 Task: Measure the distance of a running route in Central Park, New York City.
Action: Mouse moved to (80, 78)
Screenshot: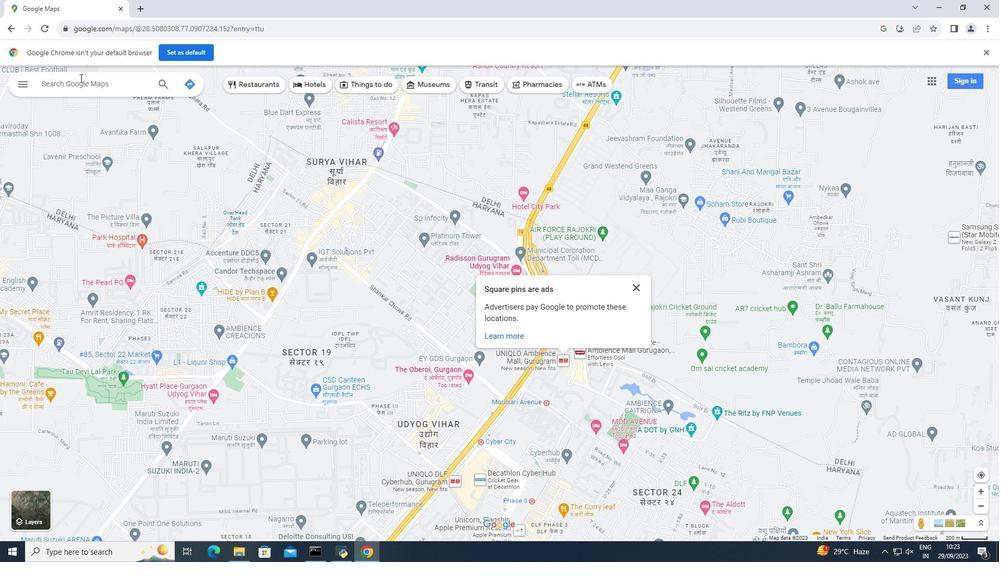 
Action: Mouse pressed left at (80, 78)
Screenshot: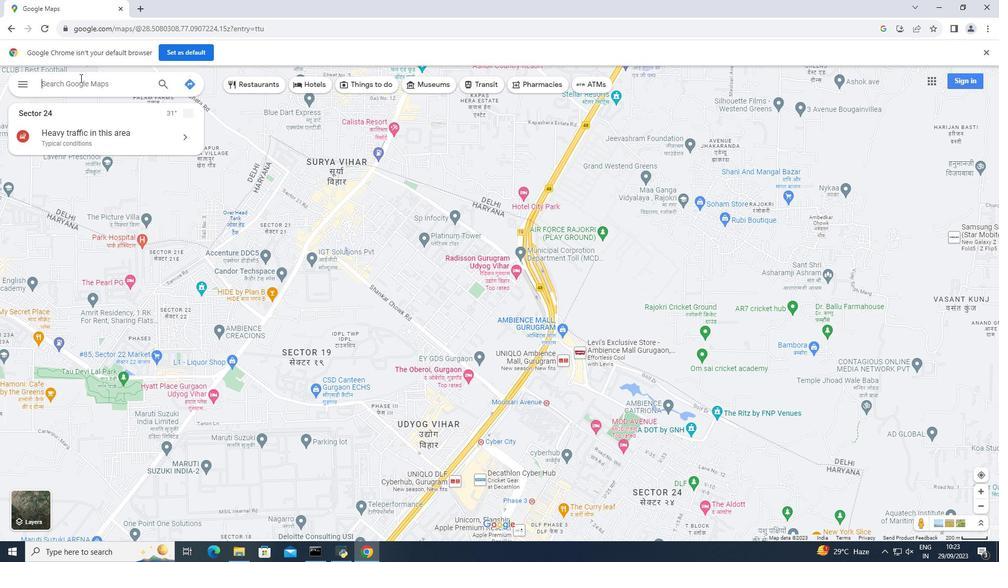 
Action: Mouse moved to (81, 79)
Screenshot: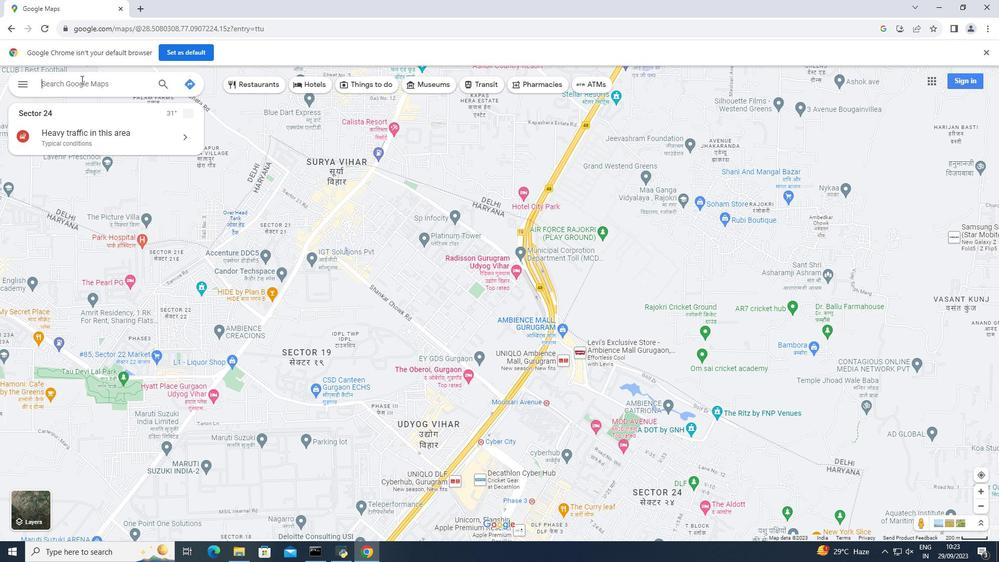 
Action: Key pressed <Key.caps_lock><Key.caps_lock><Key.caps_lock><Key.caps_lock>new<Key.space>york<Key.space>city
Screenshot: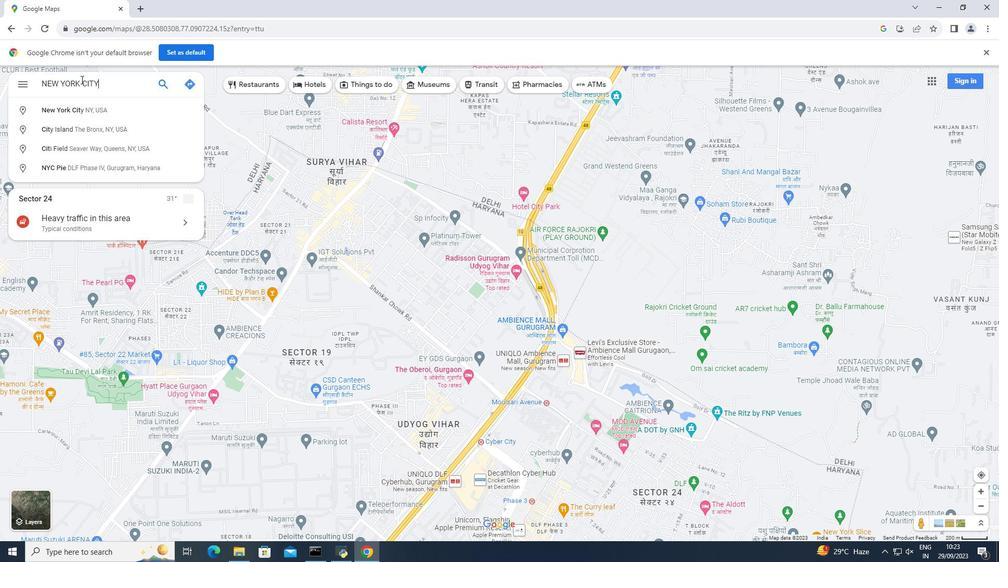 
Action: Mouse moved to (83, 108)
Screenshot: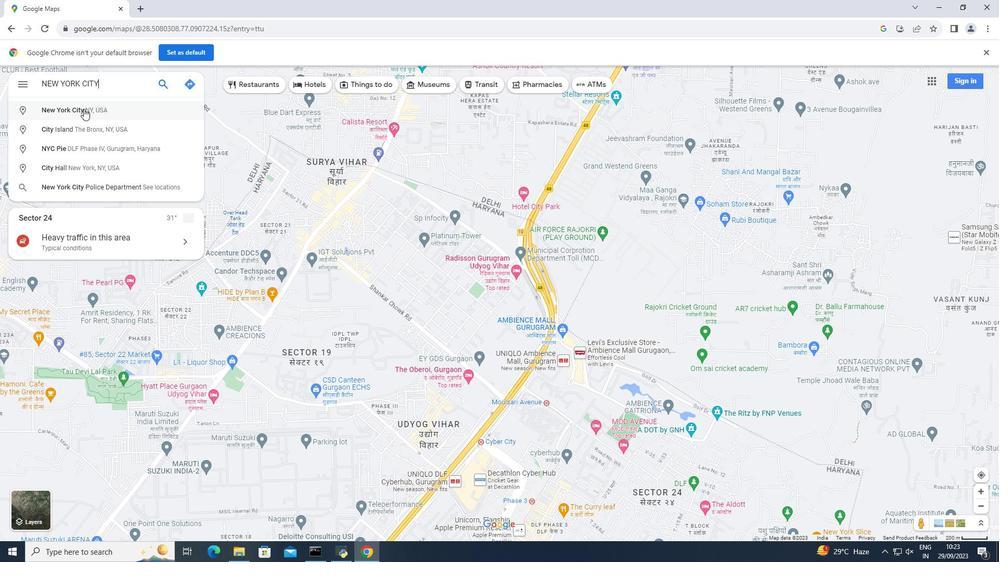 
Action: Mouse pressed left at (83, 108)
Screenshot: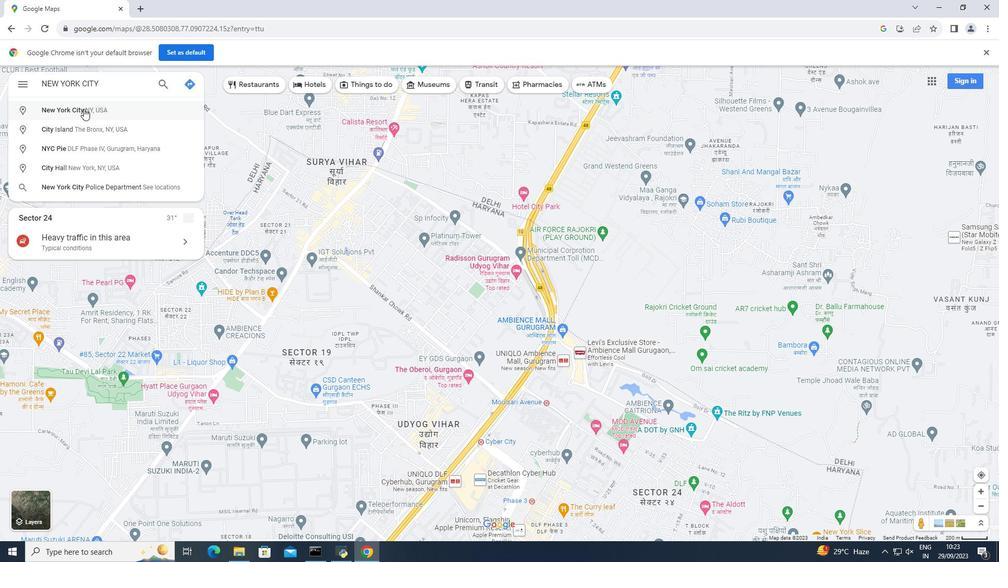 
Action: Mouse moved to (33, 260)
Screenshot: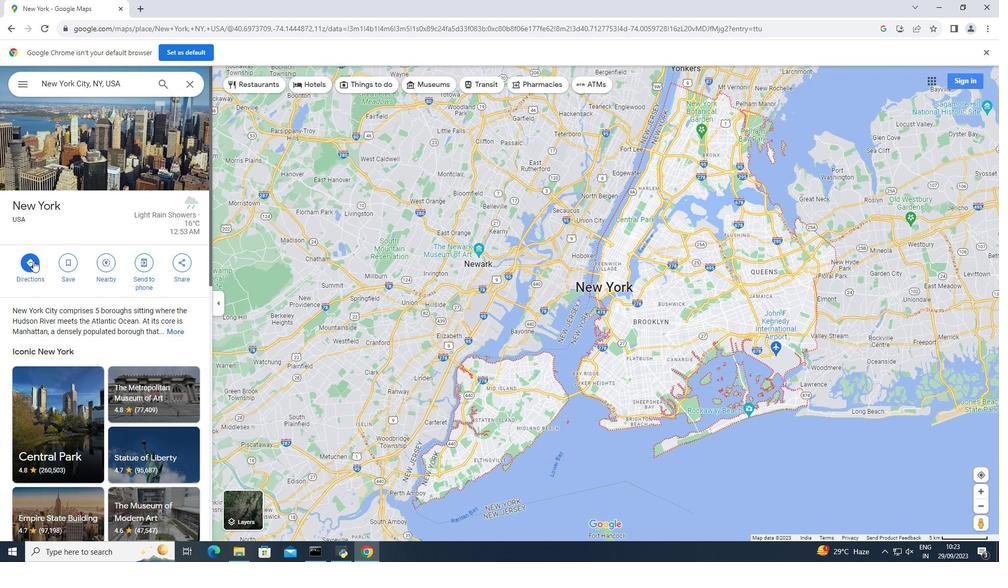 
Action: Mouse pressed left at (33, 260)
Screenshot: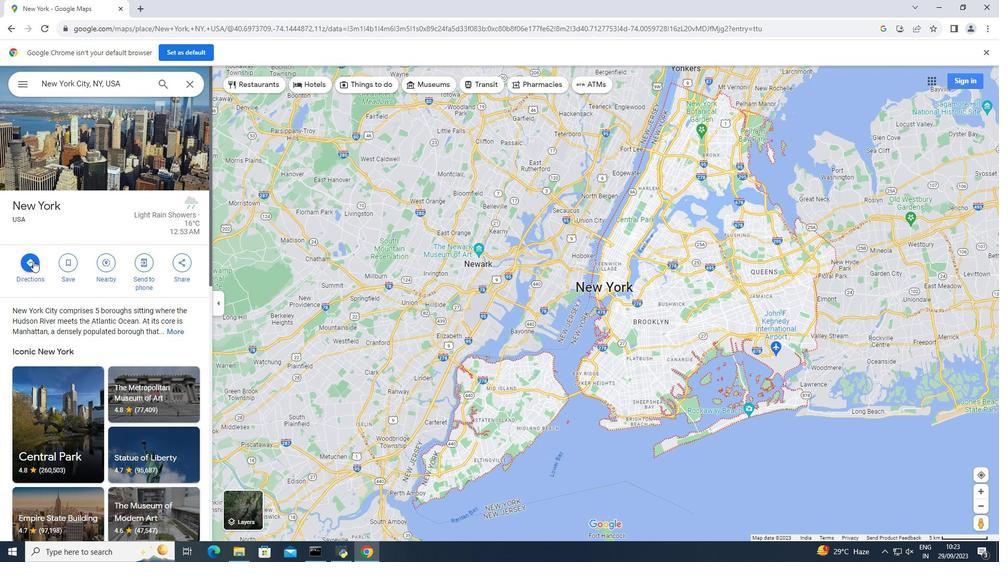 
Action: Mouse moved to (73, 115)
Screenshot: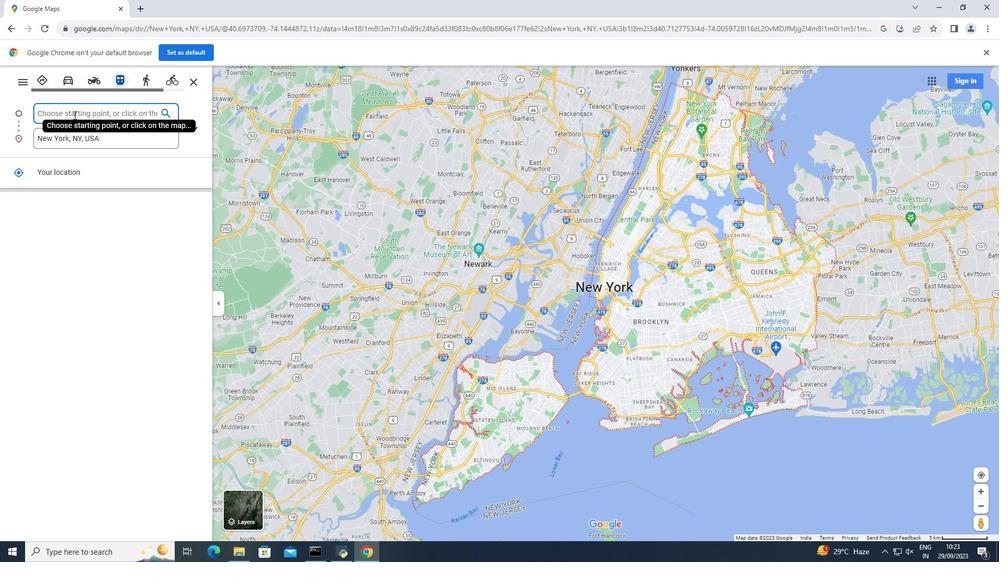 
Action: Mouse pressed left at (73, 115)
Screenshot: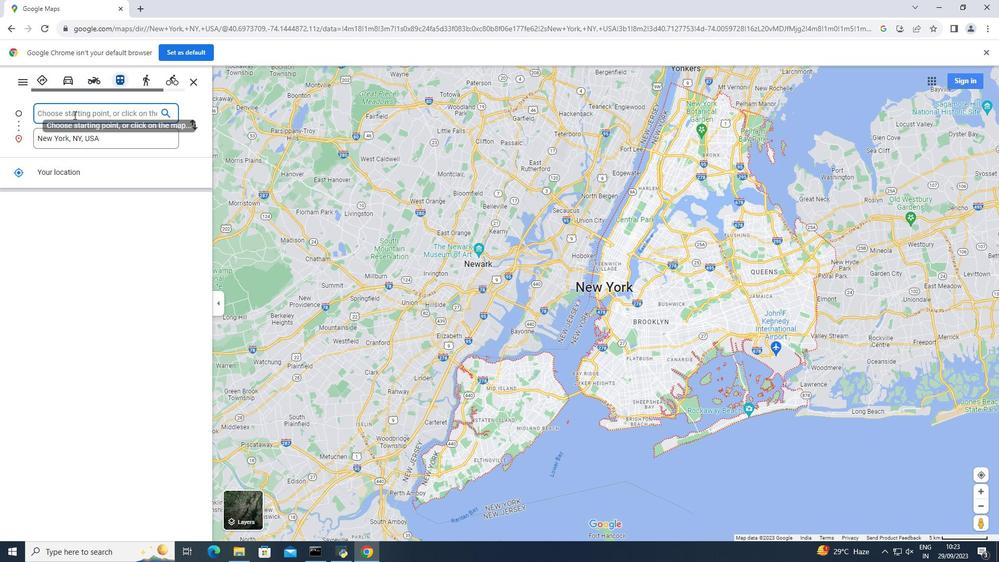 
Action: Key pressed central<Key.space>park
Screenshot: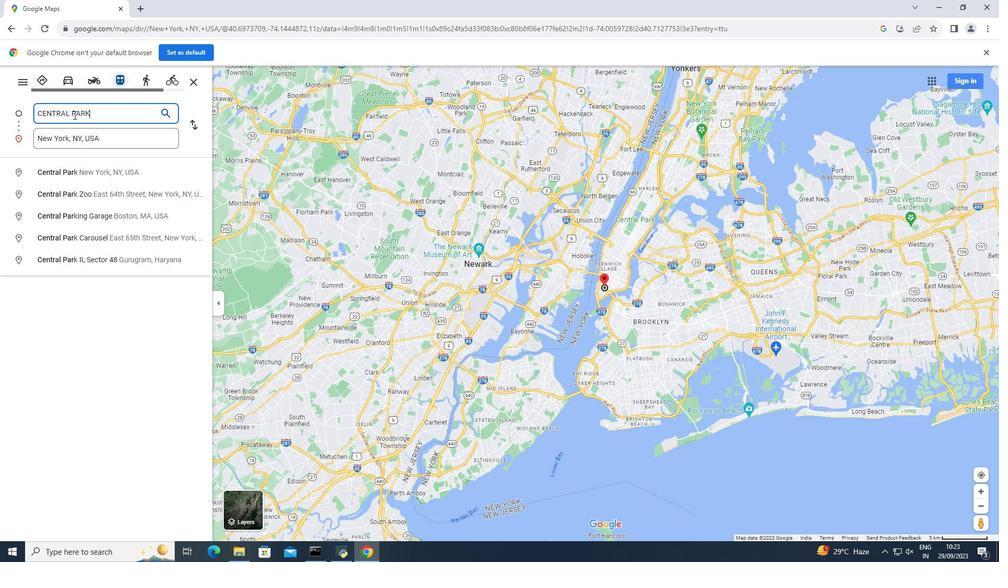 
Action: Mouse moved to (92, 170)
Screenshot: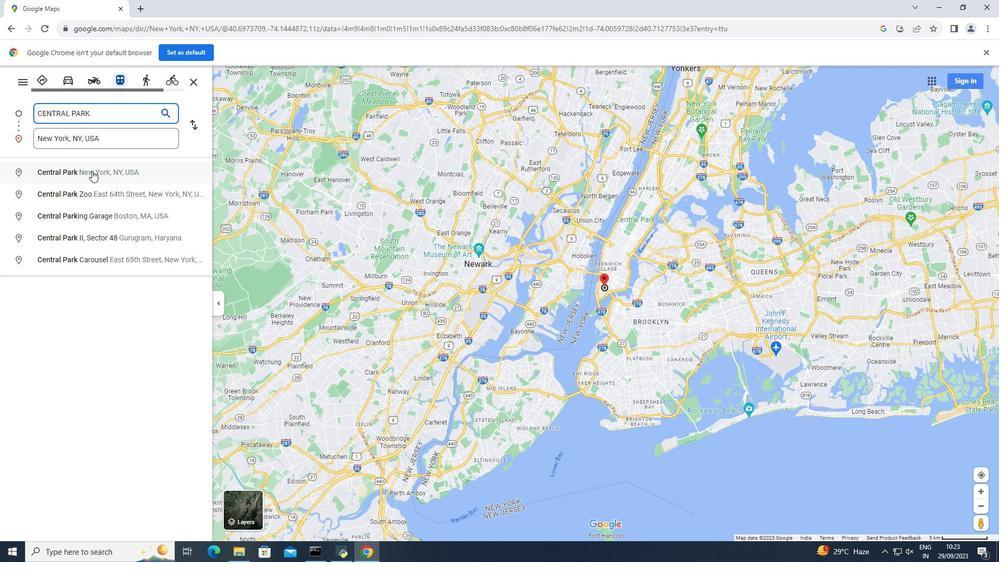 
Action: Mouse pressed left at (92, 170)
Screenshot: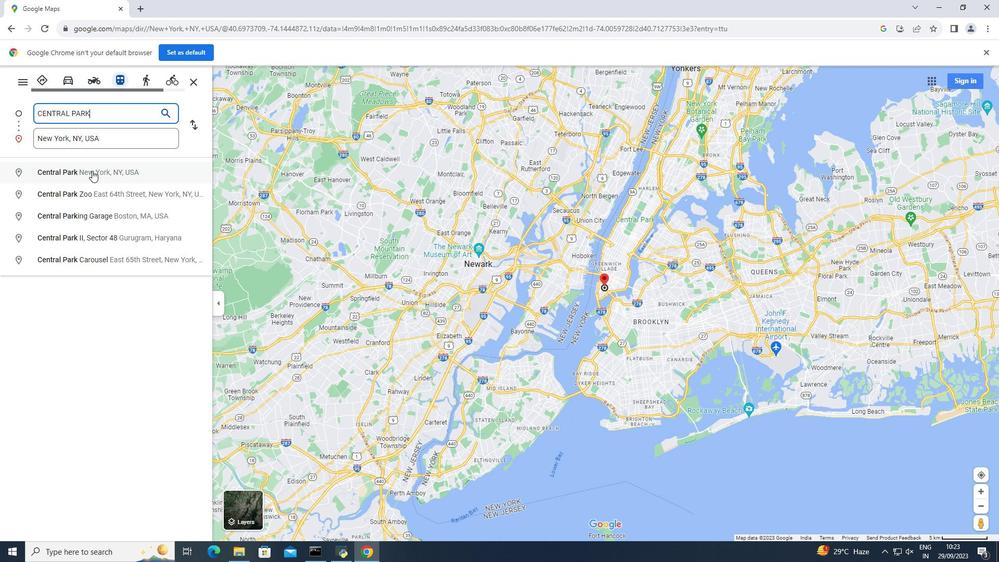 
Action: Mouse moved to (142, 77)
Screenshot: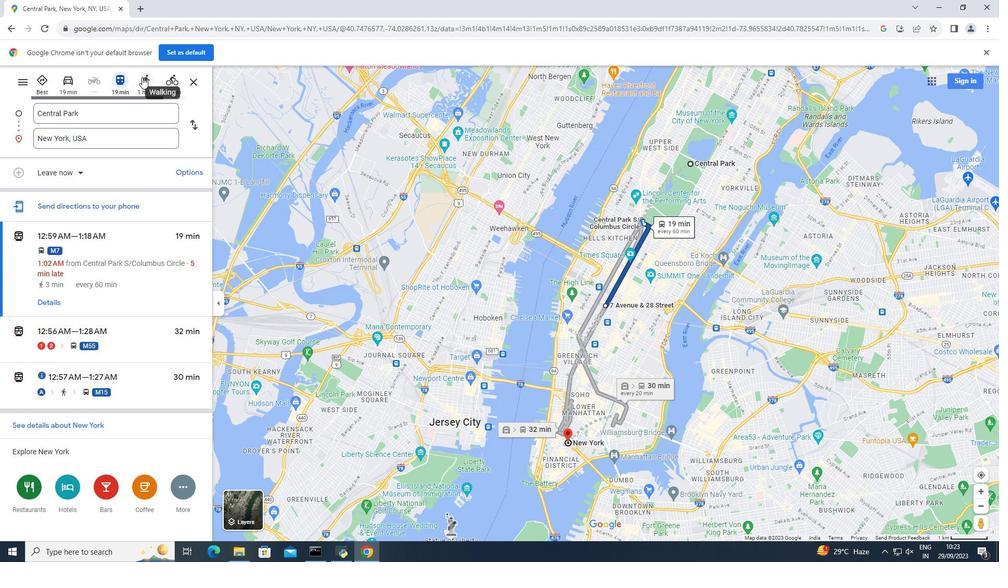 
Action: Mouse pressed left at (142, 77)
Screenshot: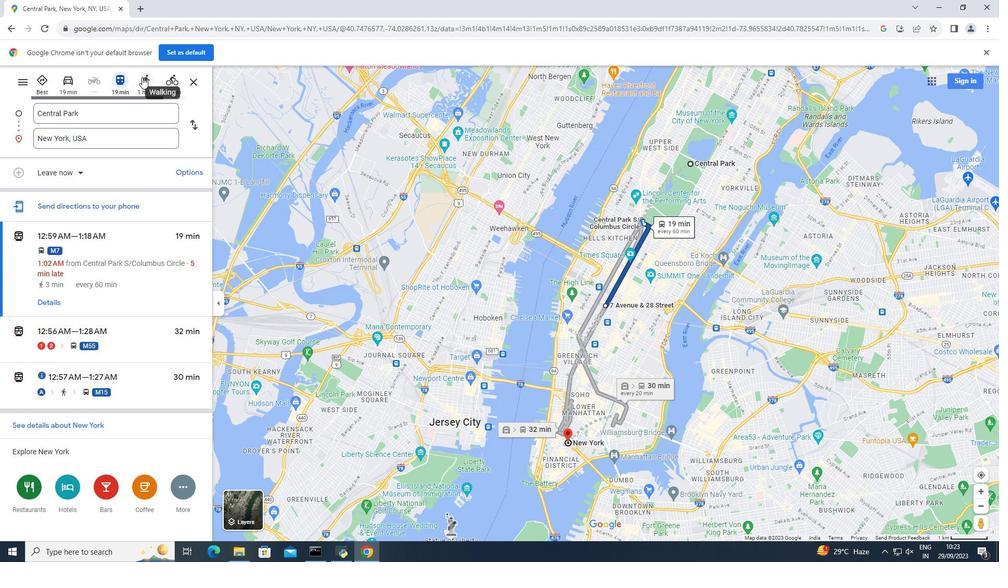 
Action: Mouse moved to (565, 323)
Screenshot: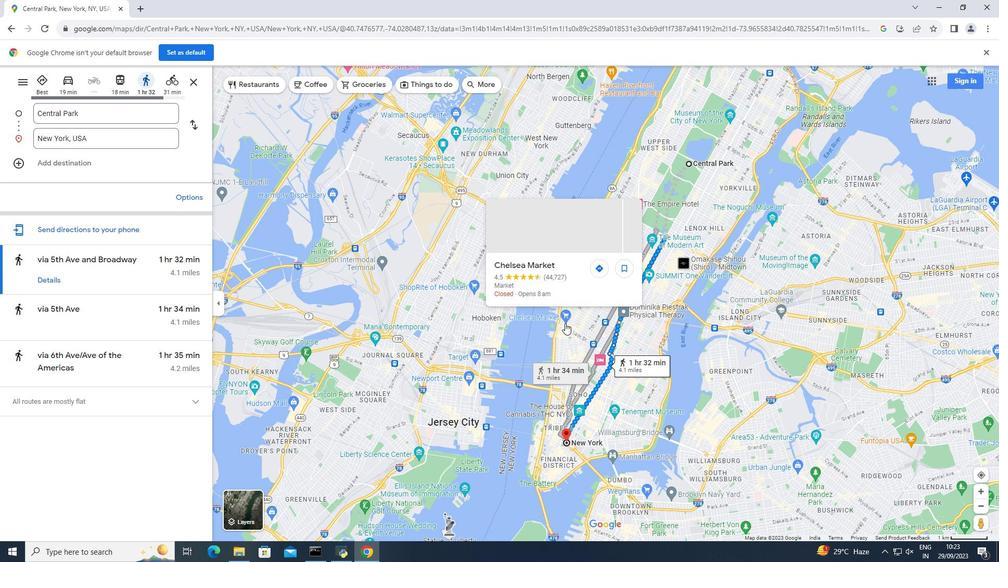 
